 Task: Create Issue Issue0000000394 in Backlog  in Scrum Project Project0000000079 in Jira. Create Issue Issue0000000395 in Backlog  in Scrum Project Project0000000079 in Jira. Create Issue Issue0000000396 in Backlog  in Scrum Project Project0000000080 in Jira. Create Issue Issue0000000397 in Backlog  in Scrum Project Project0000000080 in Jira. Create Issue Issue0000000398 in Backlog  in Scrum Project Project0000000080 in Jira
Action: Mouse moved to (69, 231)
Screenshot: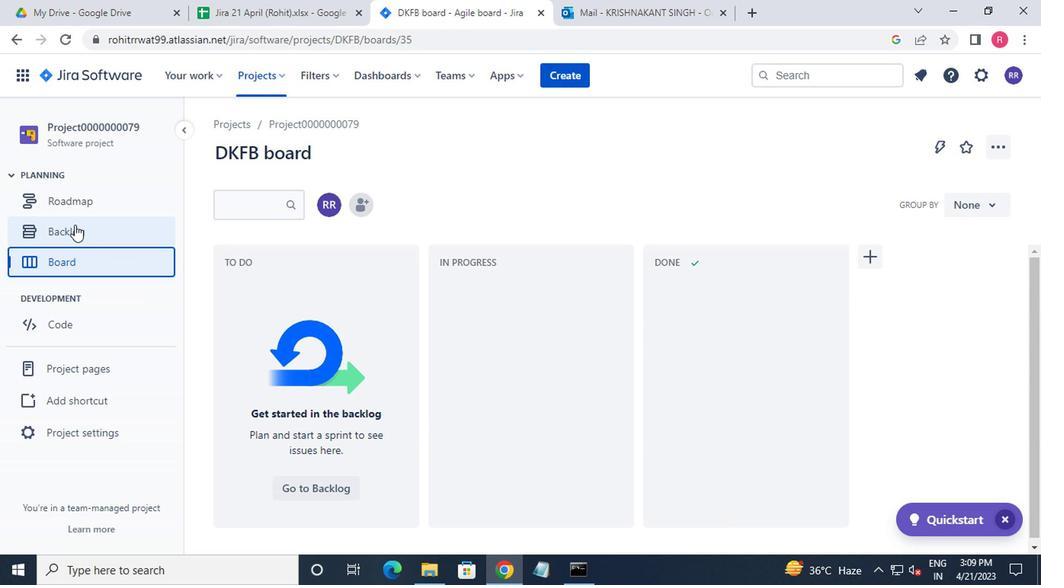 
Action: Mouse pressed left at (69, 231)
Screenshot: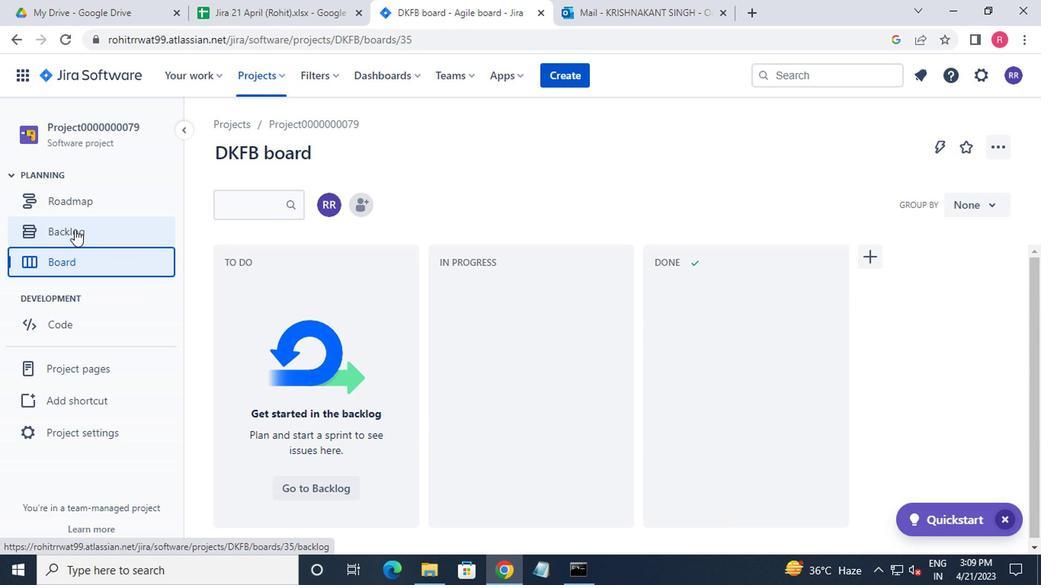 
Action: Mouse moved to (301, 326)
Screenshot: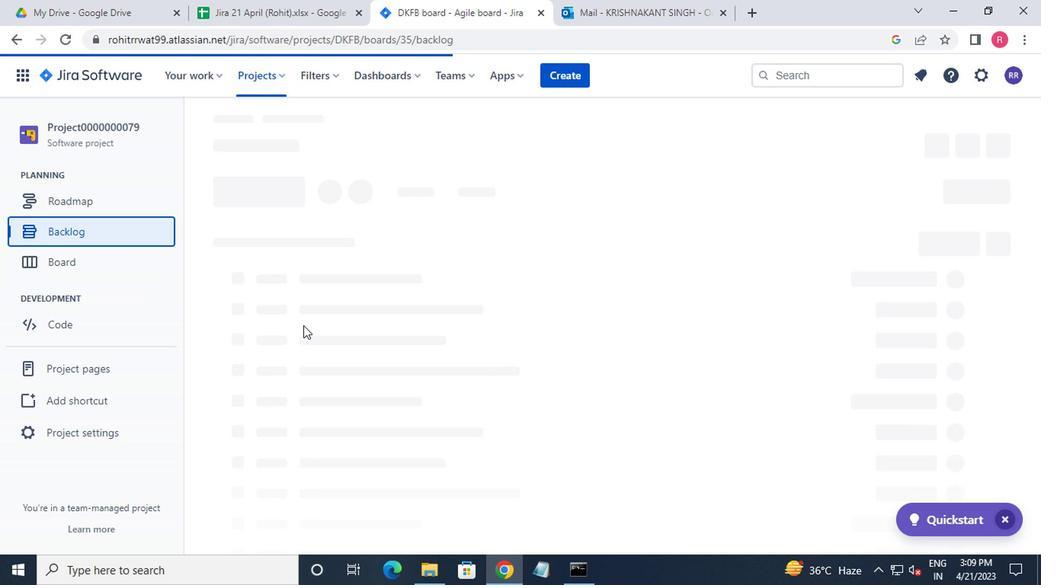 
Action: Mouse scrolled (301, 324) with delta (0, -1)
Screenshot: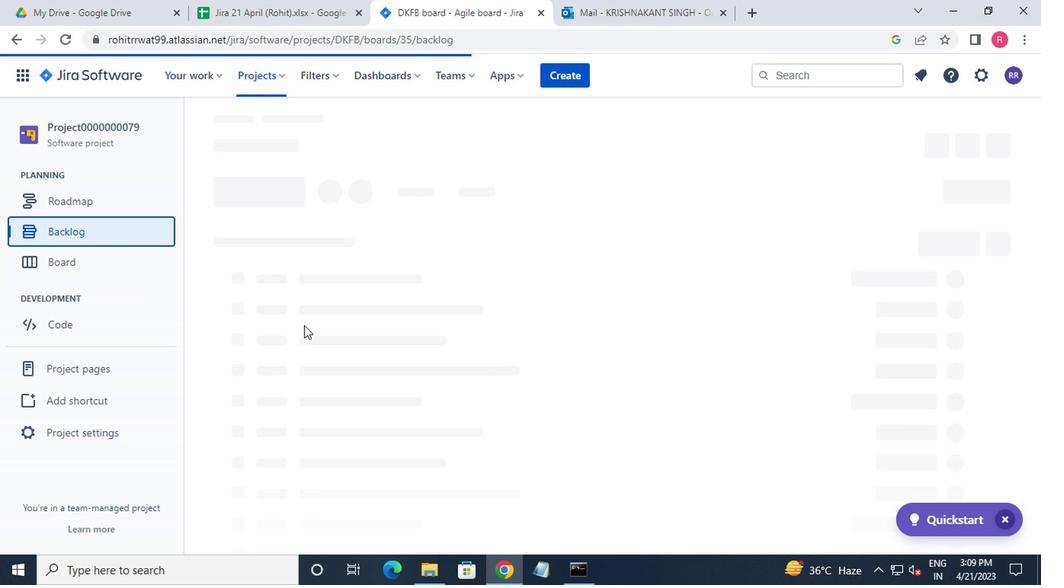 
Action: Mouse moved to (301, 326)
Screenshot: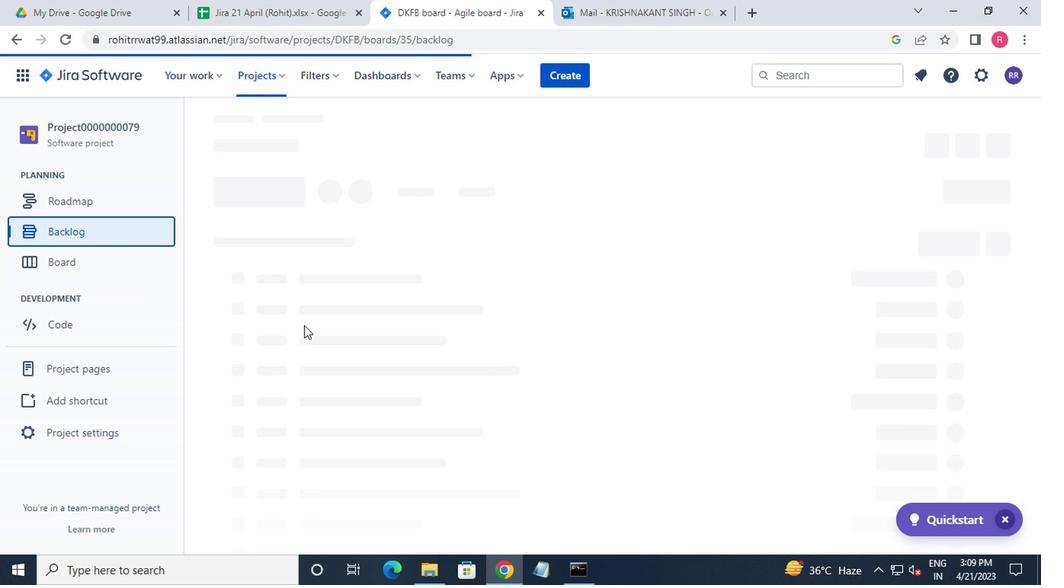 
Action: Mouse scrolled (301, 324) with delta (0, -1)
Screenshot: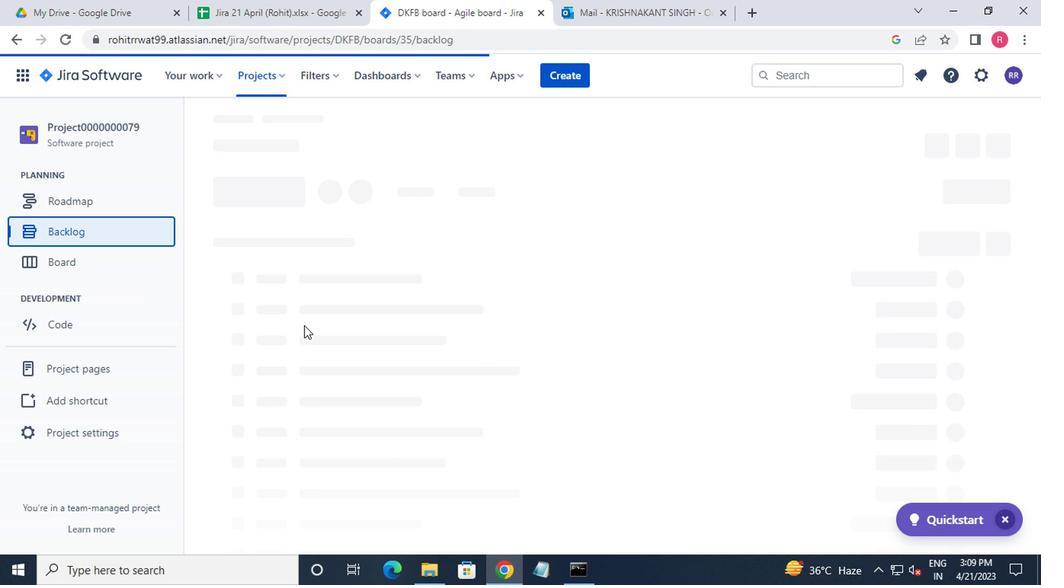 
Action: Mouse moved to (302, 326)
Screenshot: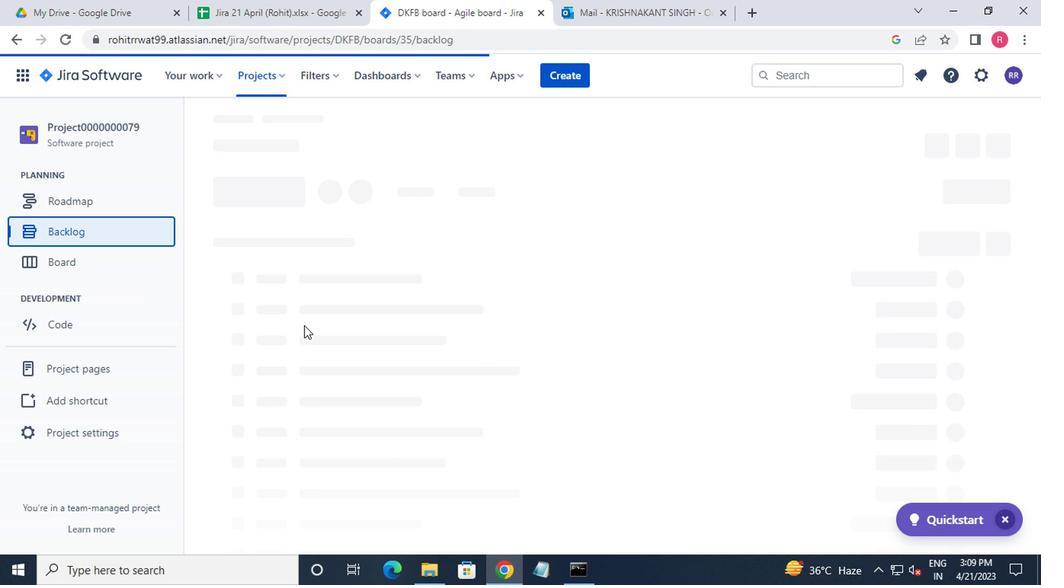 
Action: Mouse scrolled (302, 324) with delta (0, -1)
Screenshot: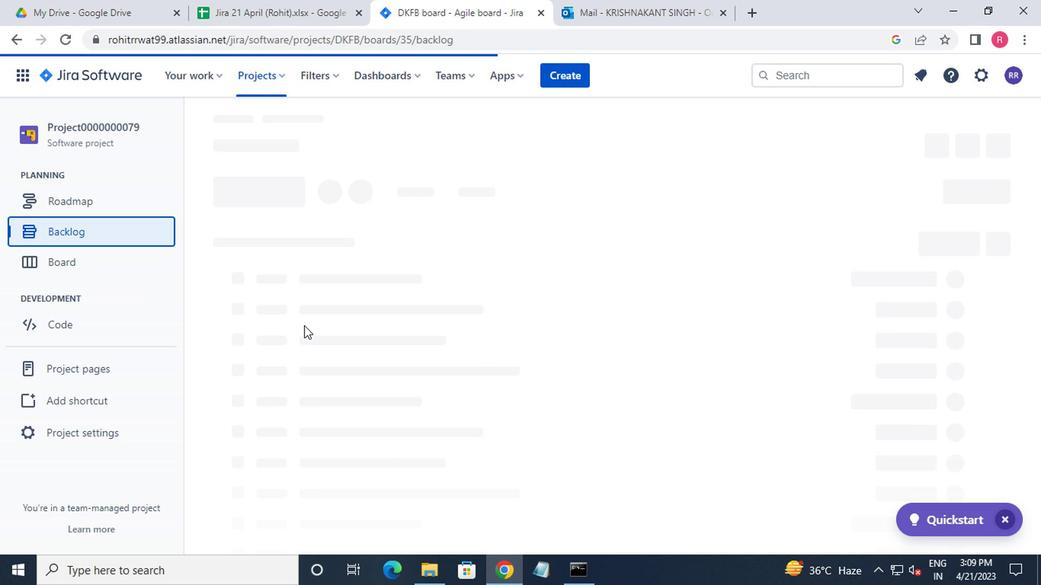 
Action: Mouse scrolled (302, 324) with delta (0, -1)
Screenshot: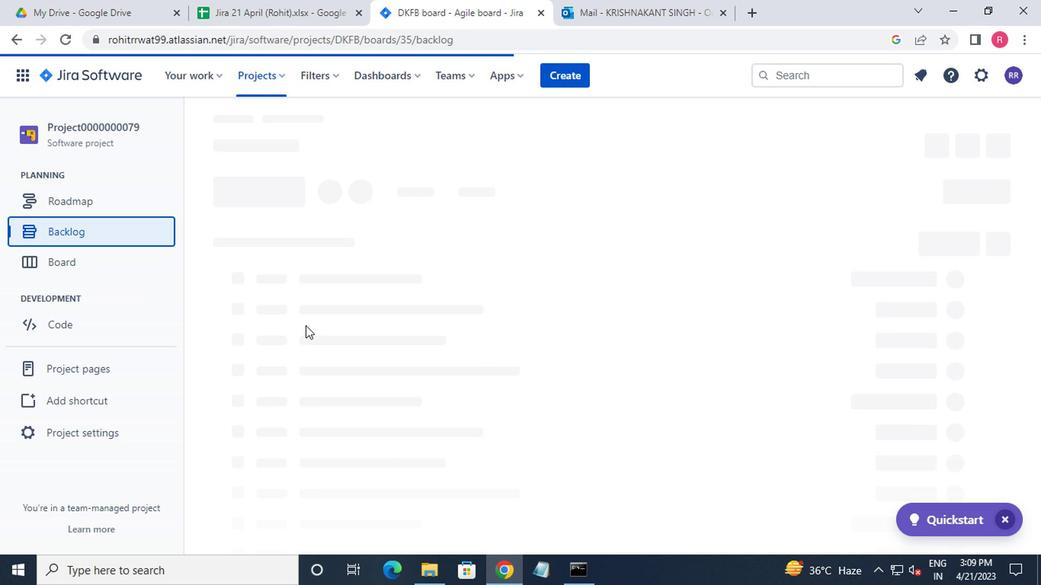 
Action: Mouse moved to (303, 328)
Screenshot: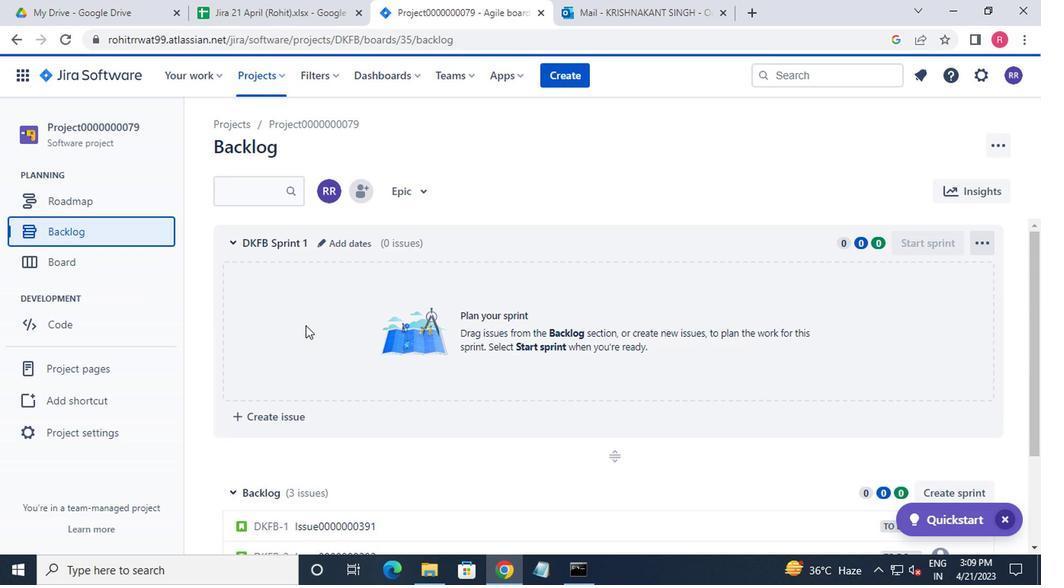 
Action: Mouse scrolled (303, 327) with delta (0, -1)
Screenshot: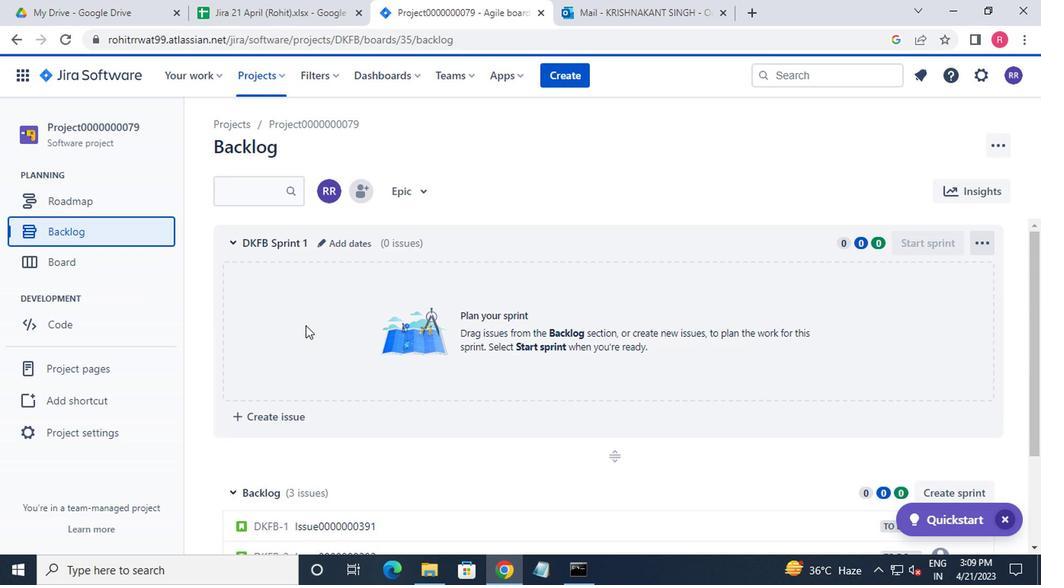 
Action: Mouse moved to (303, 329)
Screenshot: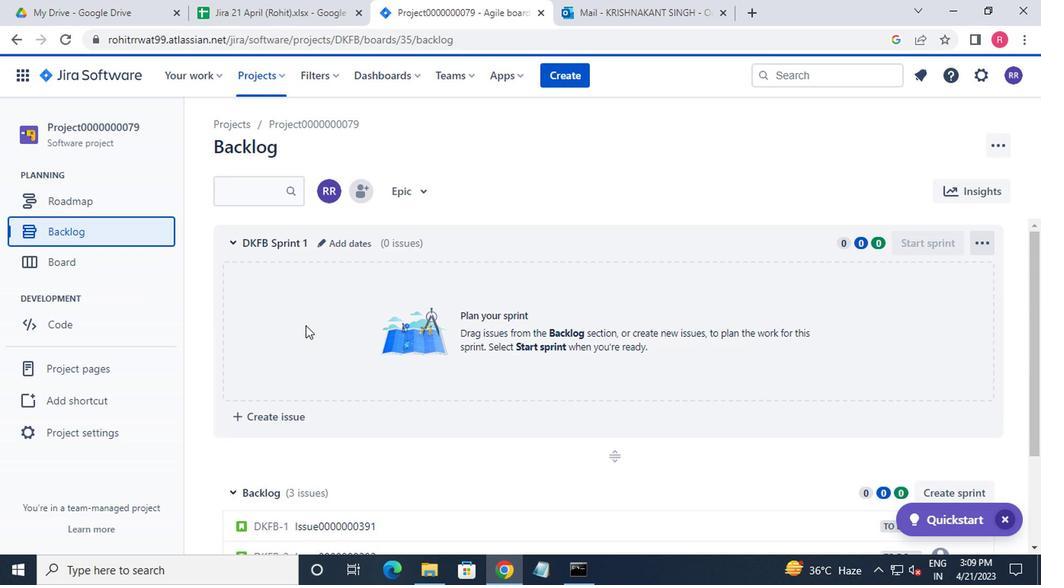 
Action: Mouse scrolled (303, 328) with delta (0, -1)
Screenshot: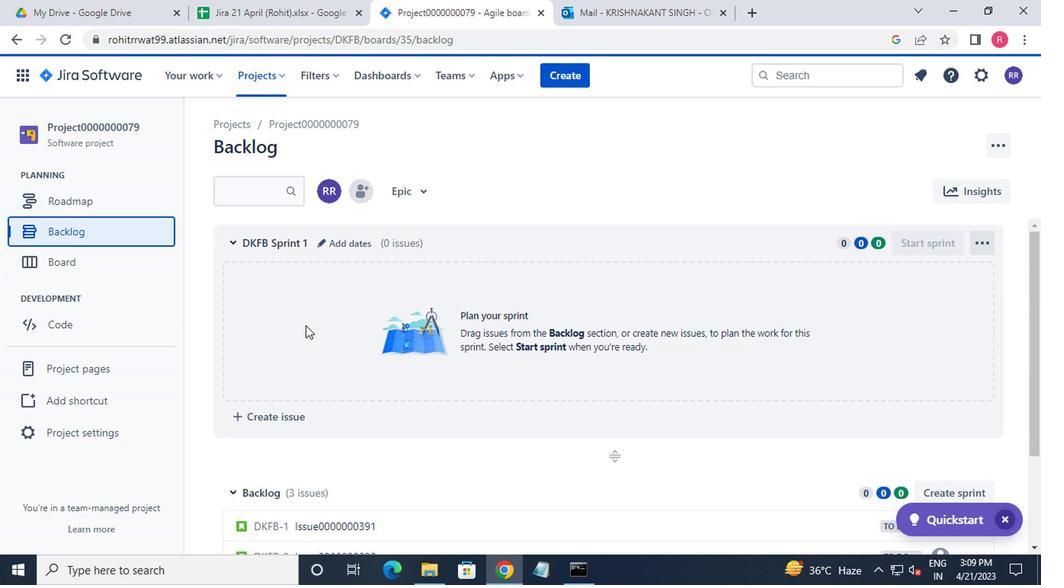 
Action: Mouse moved to (303, 330)
Screenshot: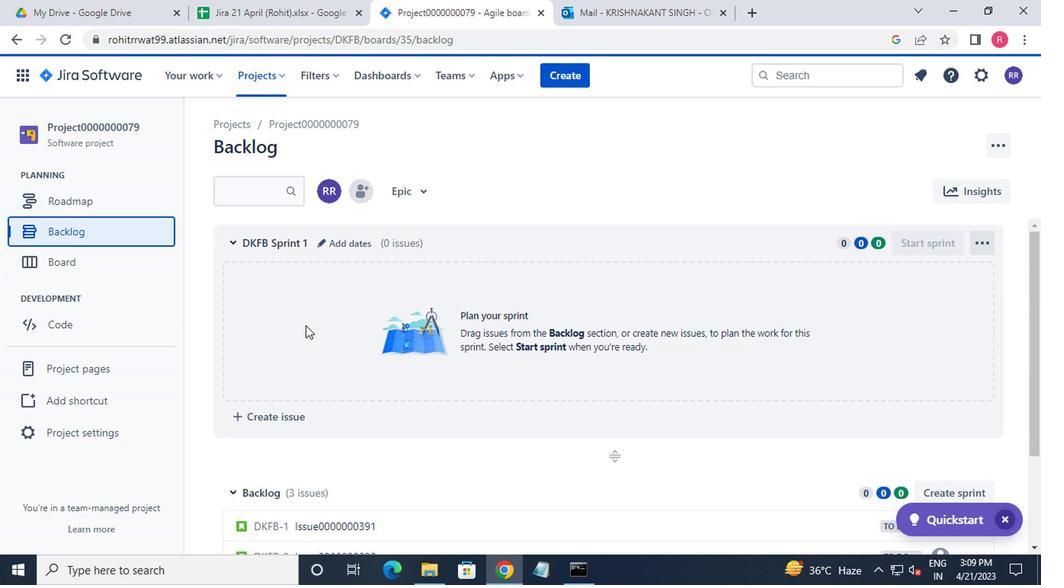 
Action: Mouse scrolled (303, 329) with delta (0, 0)
Screenshot: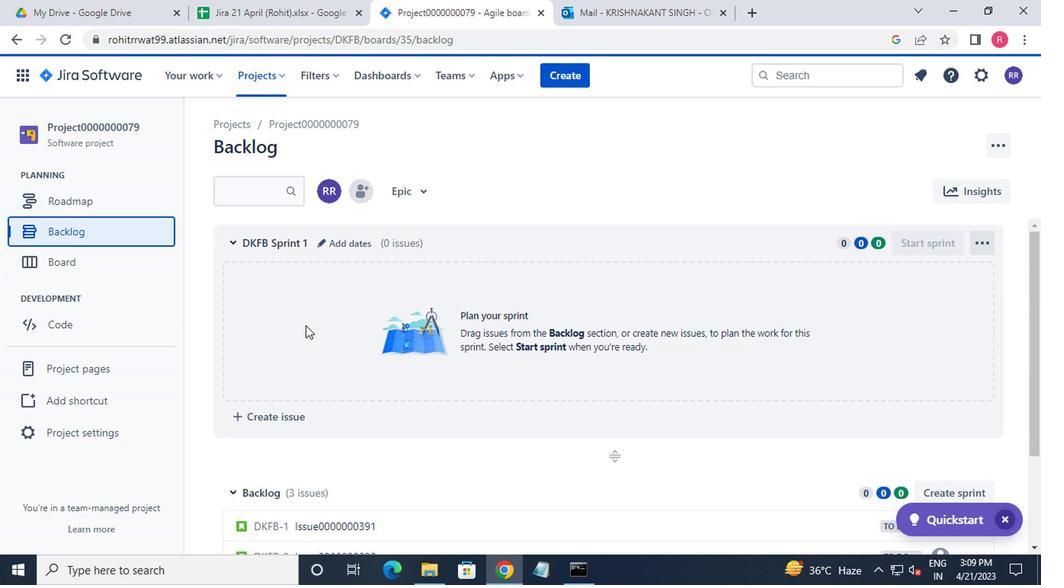 
Action: Mouse moved to (304, 332)
Screenshot: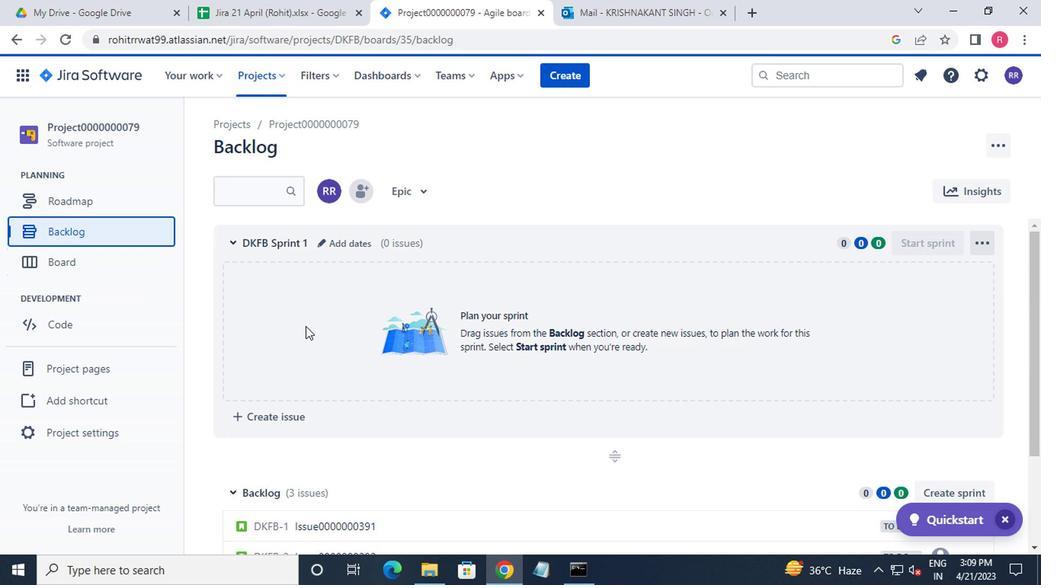 
Action: Mouse scrolled (304, 332) with delta (0, 0)
Screenshot: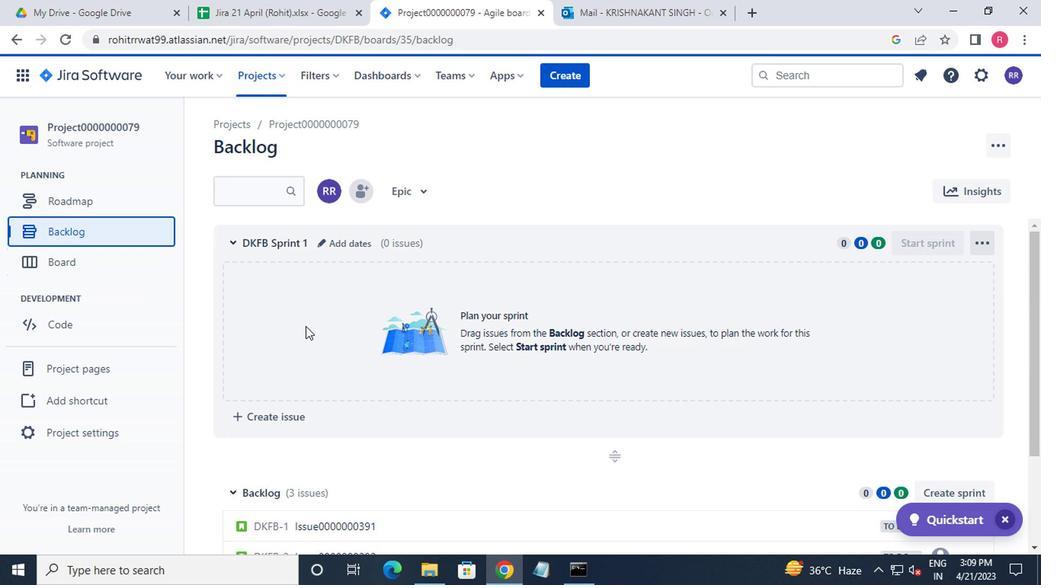 
Action: Mouse moved to (289, 493)
Screenshot: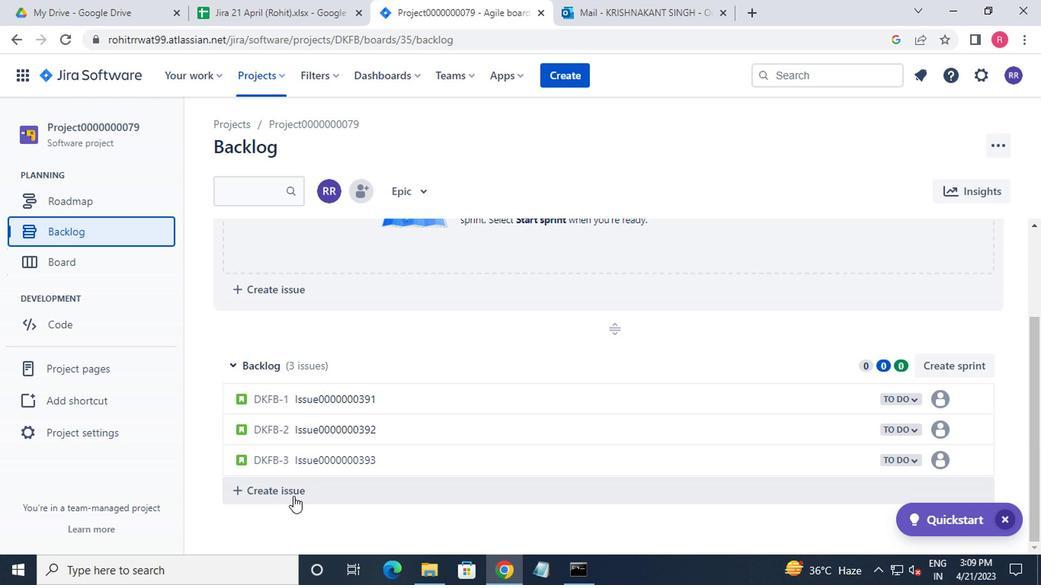 
Action: Mouse pressed left at (289, 493)
Screenshot: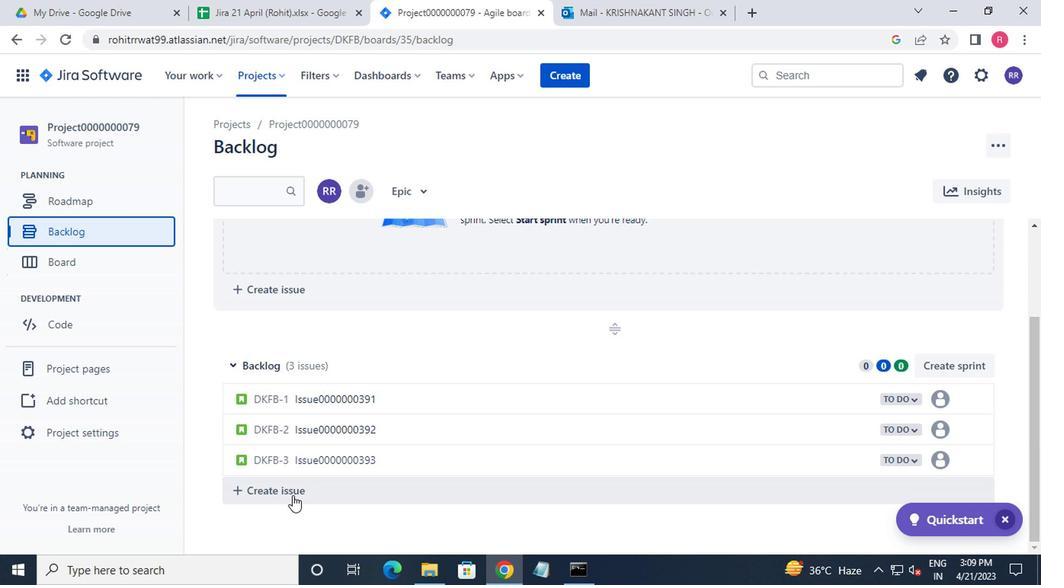 
Action: Mouse moved to (384, 492)
Screenshot: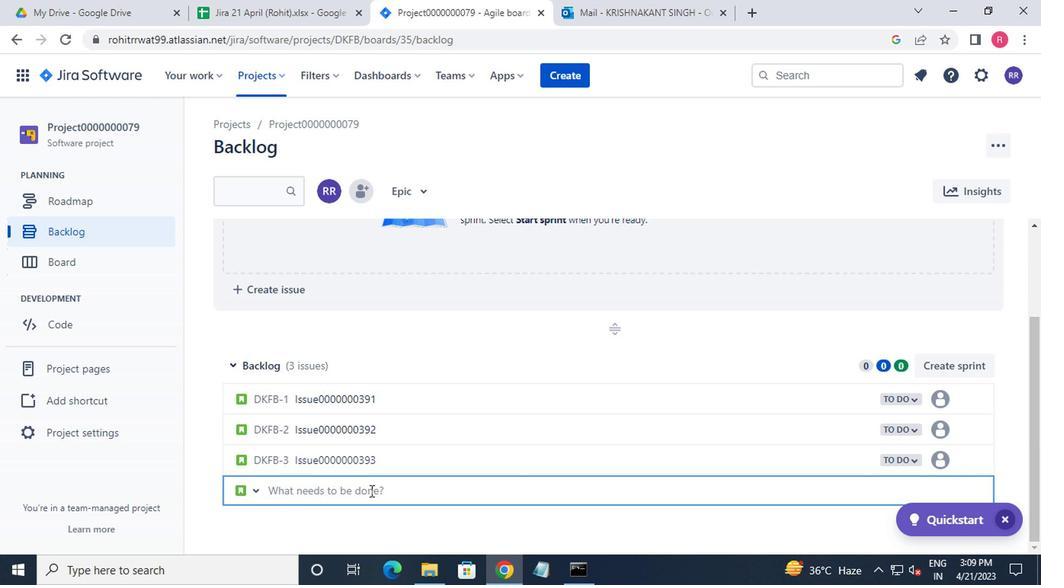 
Action: Key pressed <Key.shift_r>Issue0000000394<Key.enter><Key.shift_r>Issue0000000395<Key.enter>
Screenshot: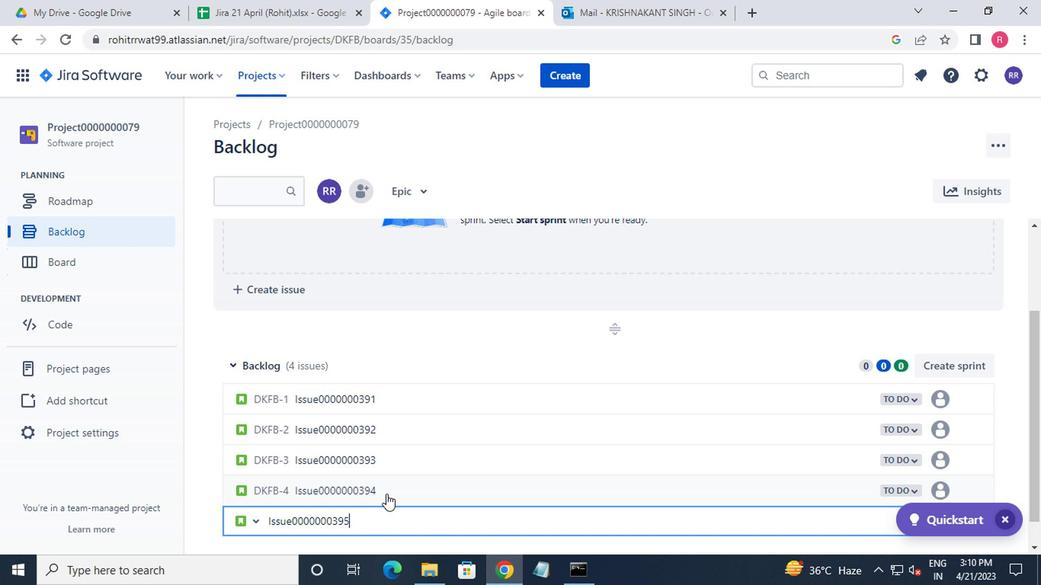 
Action: Mouse moved to (264, 77)
Screenshot: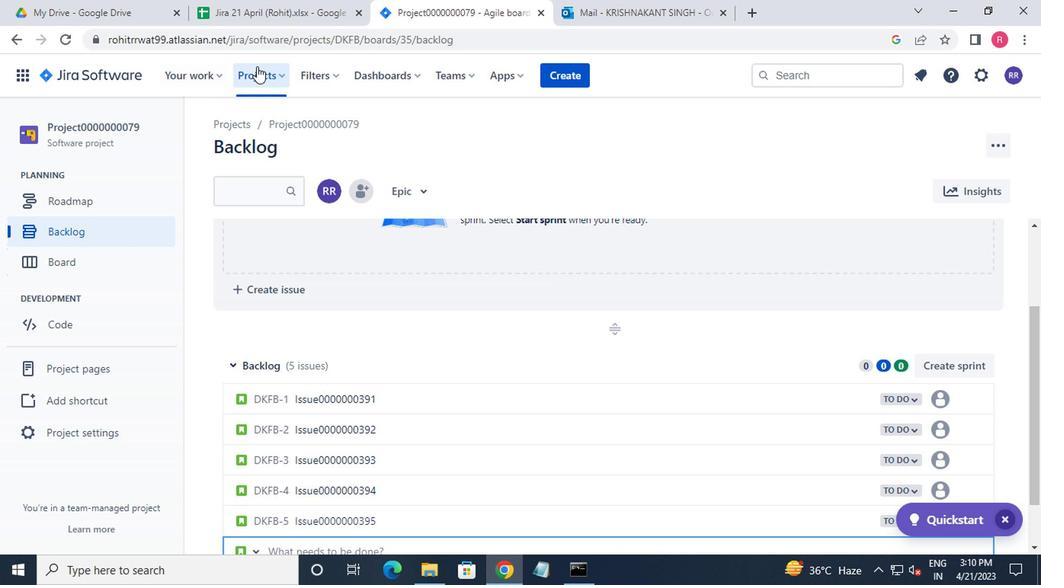 
Action: Mouse pressed left at (264, 77)
Screenshot: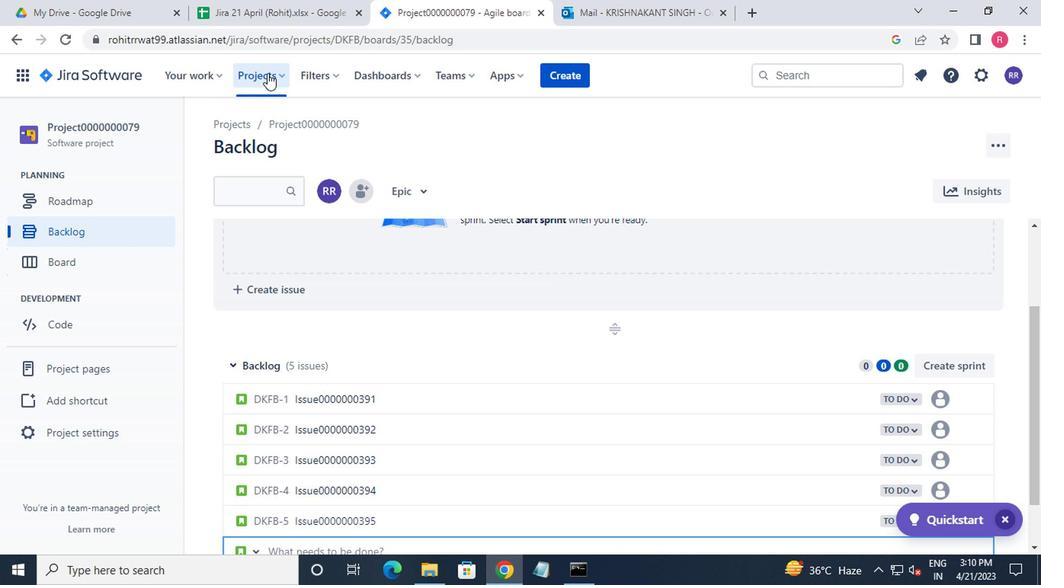 
Action: Mouse moved to (315, 181)
Screenshot: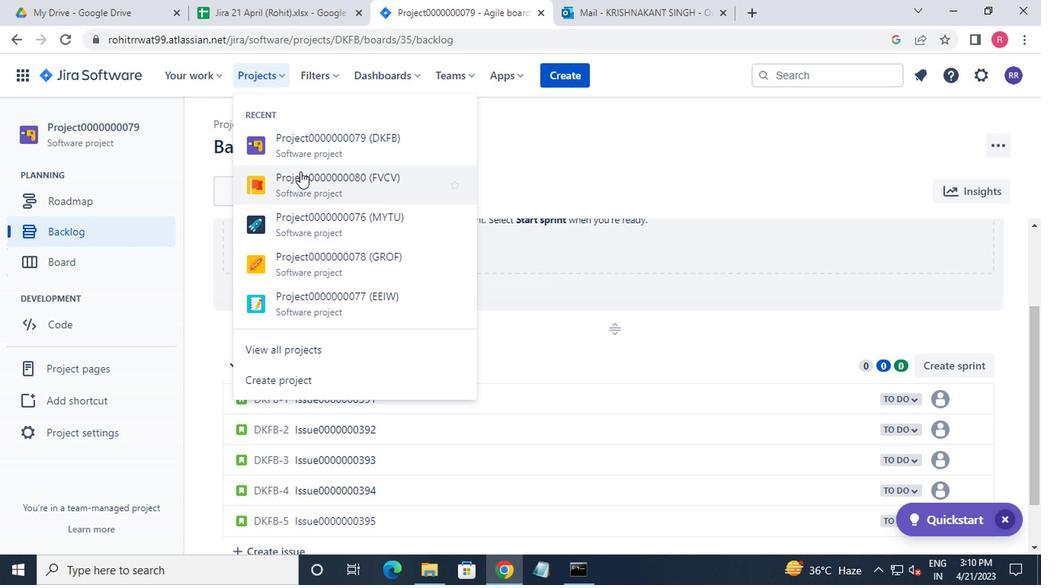 
Action: Mouse pressed left at (315, 181)
Screenshot: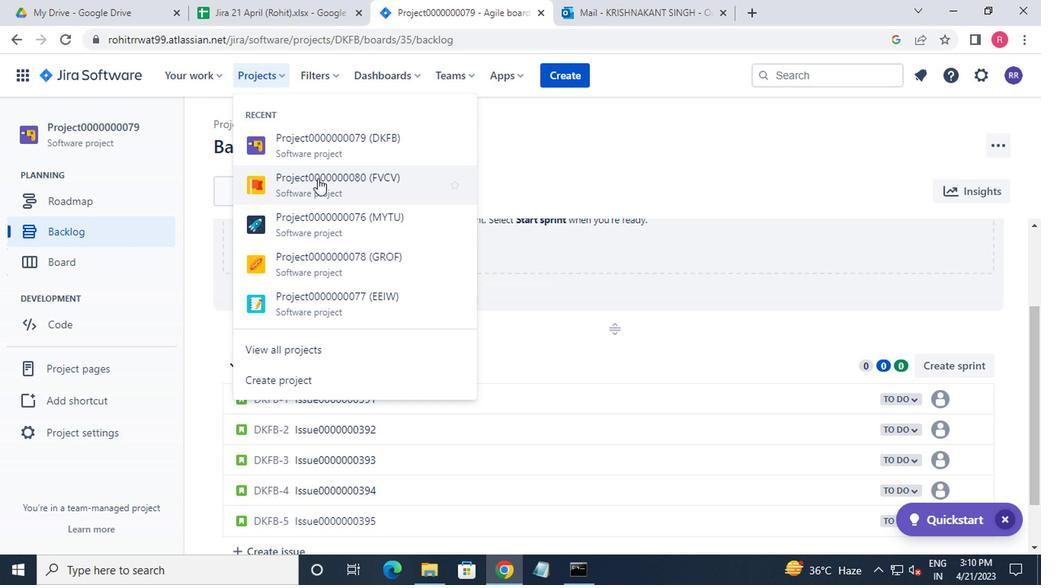 
Action: Mouse moved to (99, 230)
Screenshot: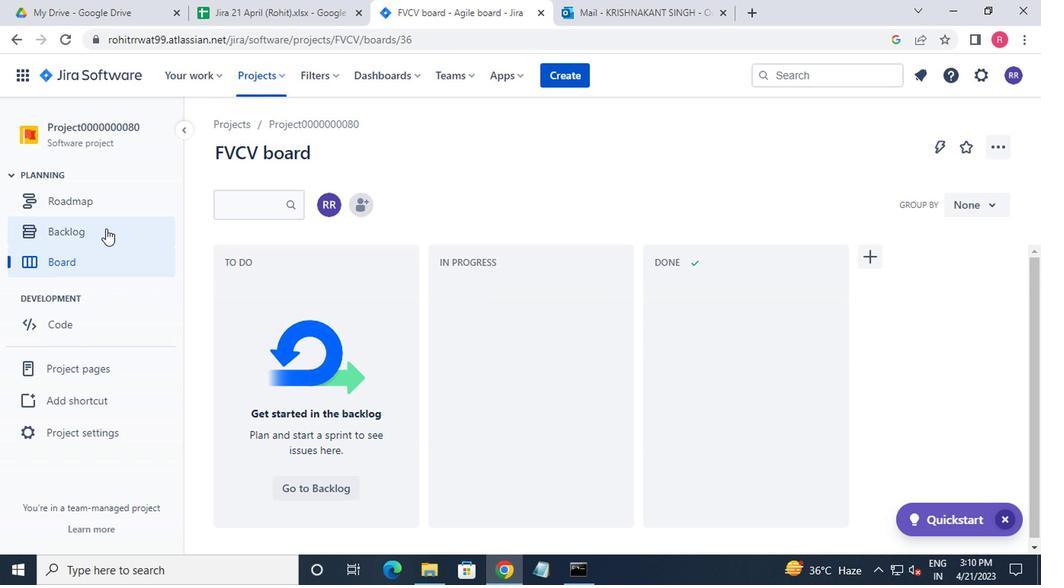 
Action: Mouse pressed left at (99, 230)
Screenshot: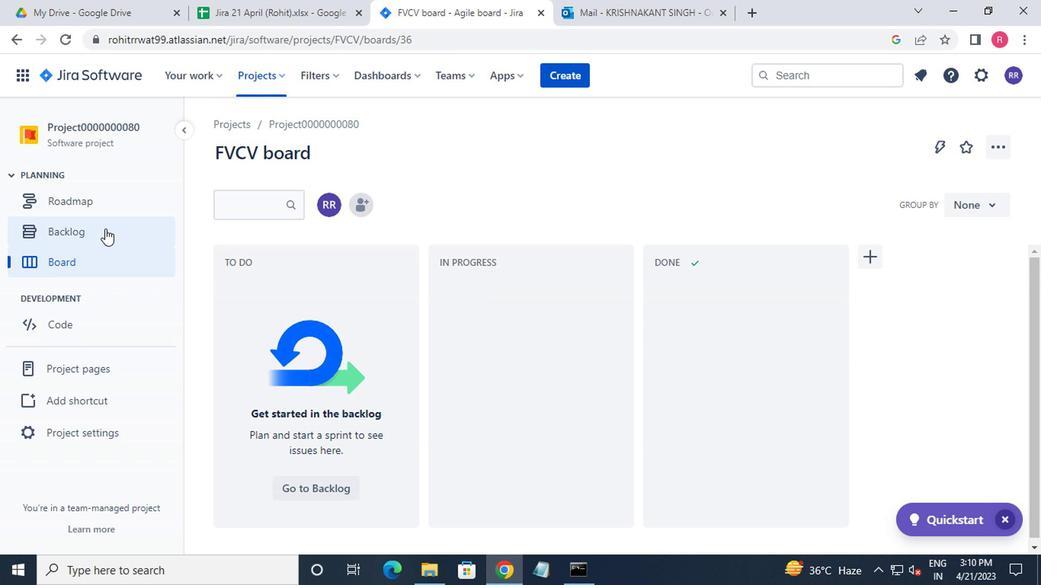 
Action: Mouse moved to (275, 282)
Screenshot: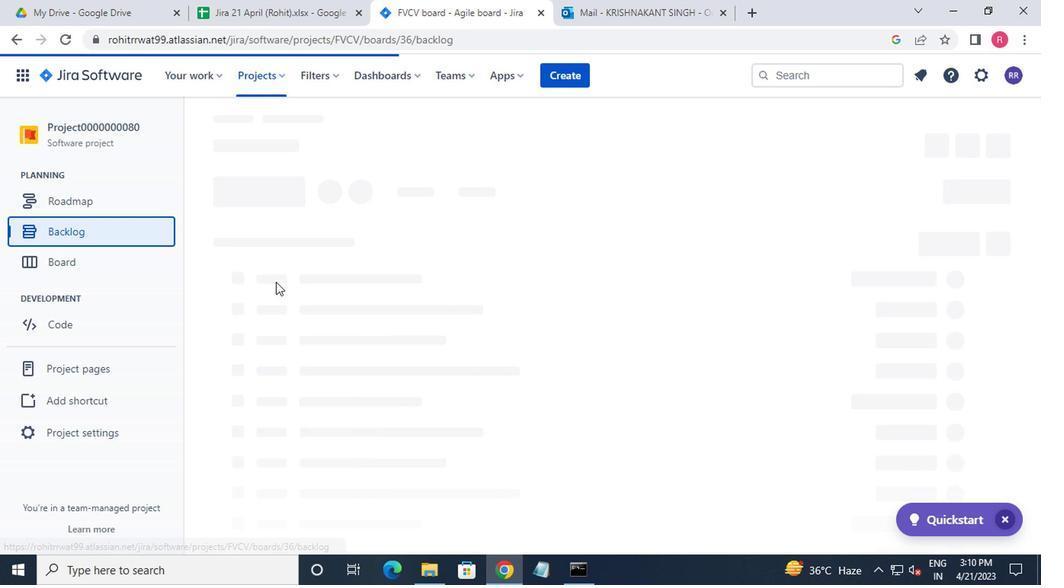 
Action: Mouse scrolled (275, 281) with delta (0, 0)
Screenshot: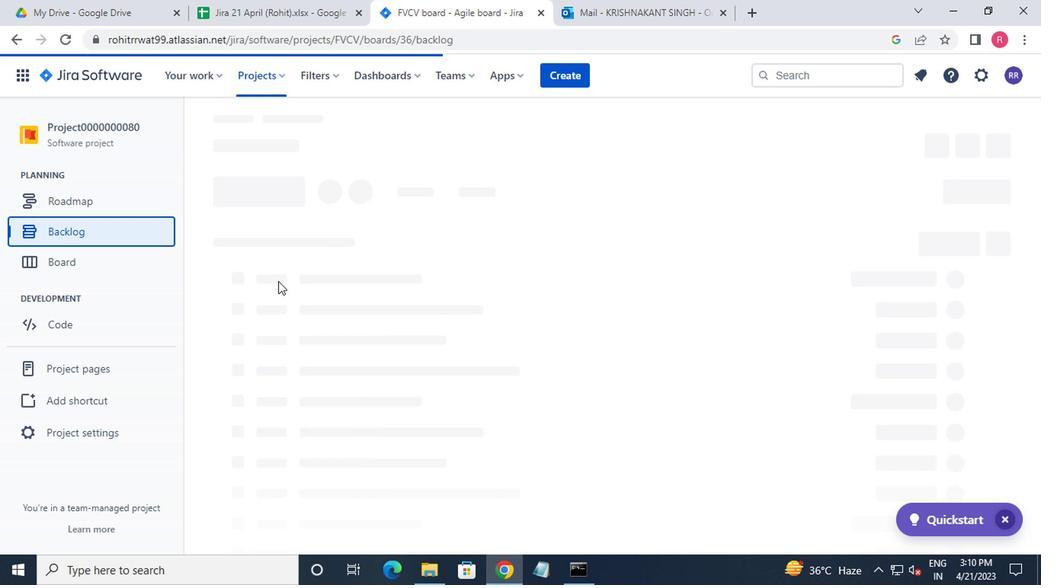 
Action: Mouse scrolled (275, 281) with delta (0, 0)
Screenshot: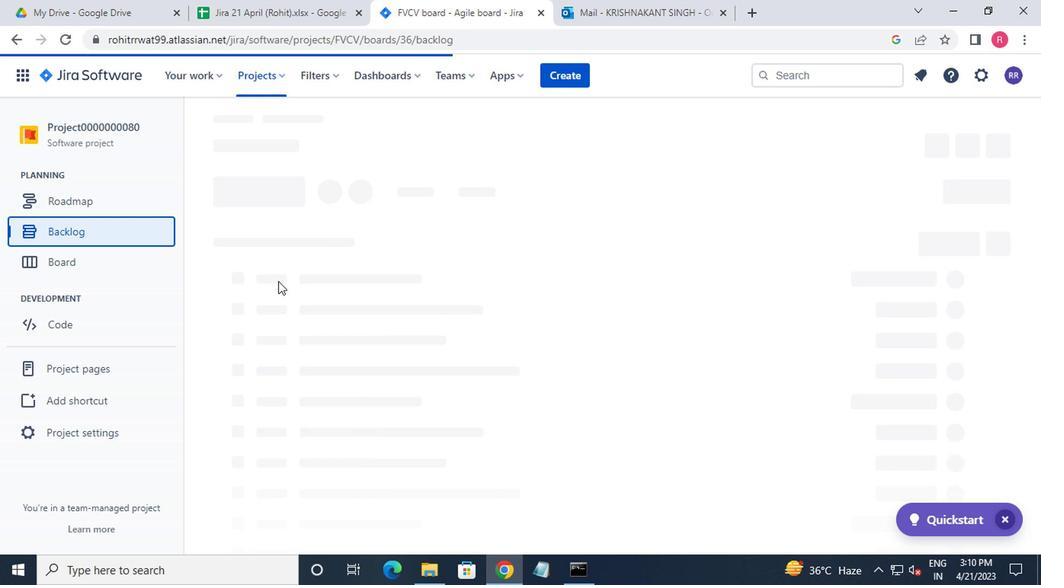 
Action: Mouse scrolled (275, 281) with delta (0, 0)
Screenshot: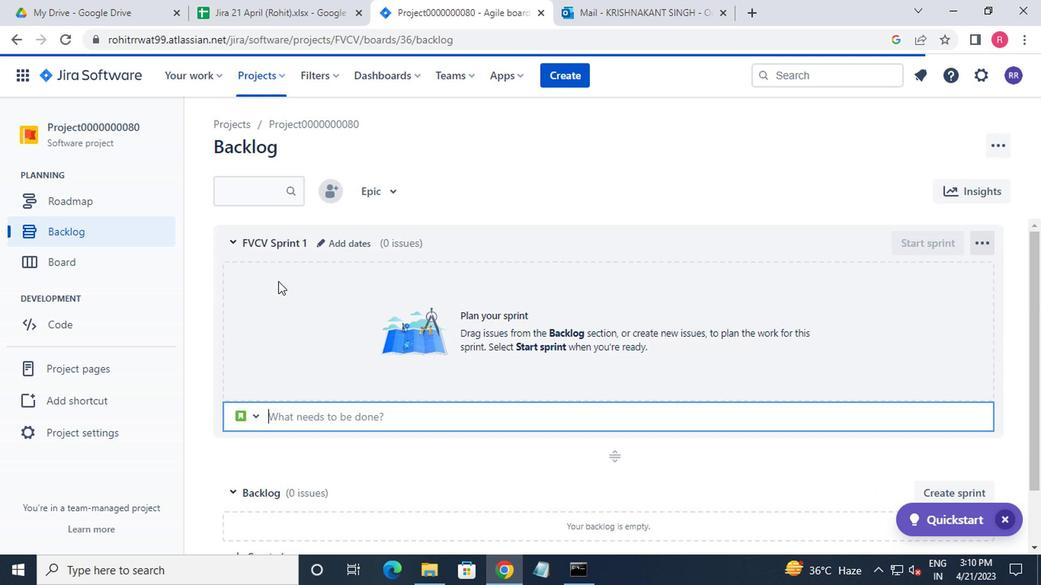 
Action: Mouse scrolled (275, 281) with delta (0, 0)
Screenshot: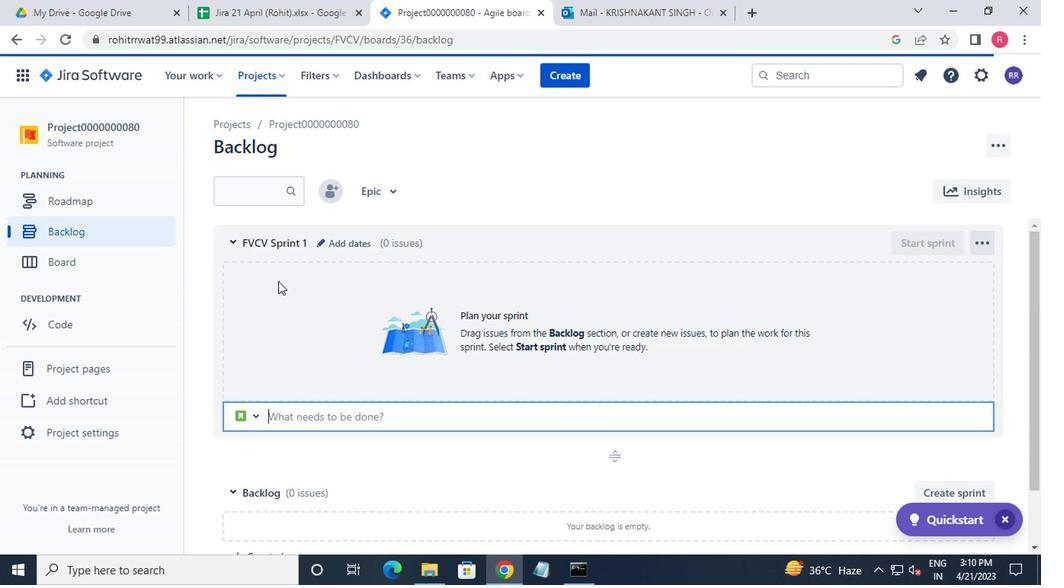 
Action: Mouse moved to (275, 288)
Screenshot: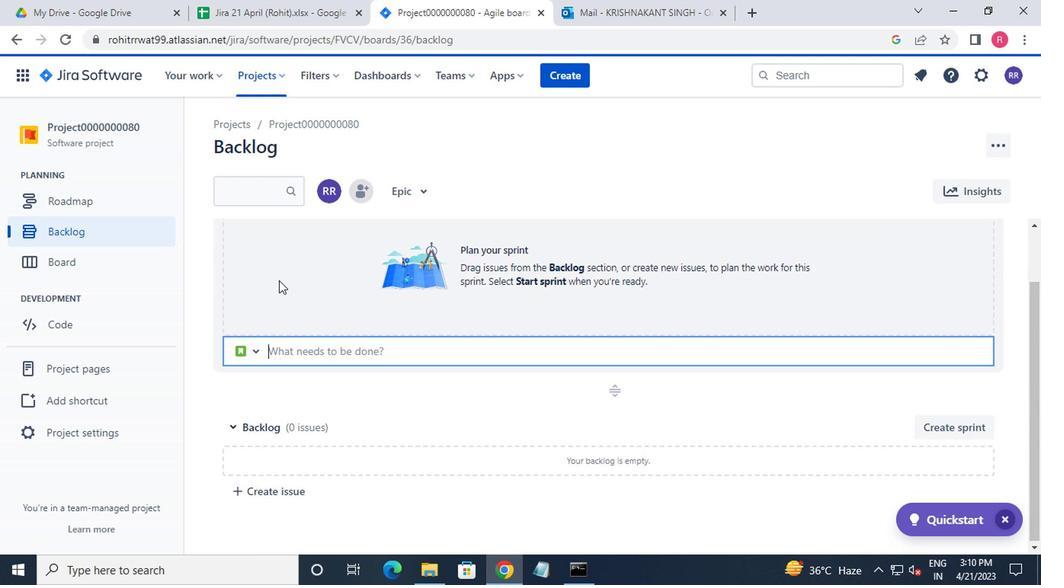 
Action: Mouse scrolled (275, 287) with delta (0, 0)
Screenshot: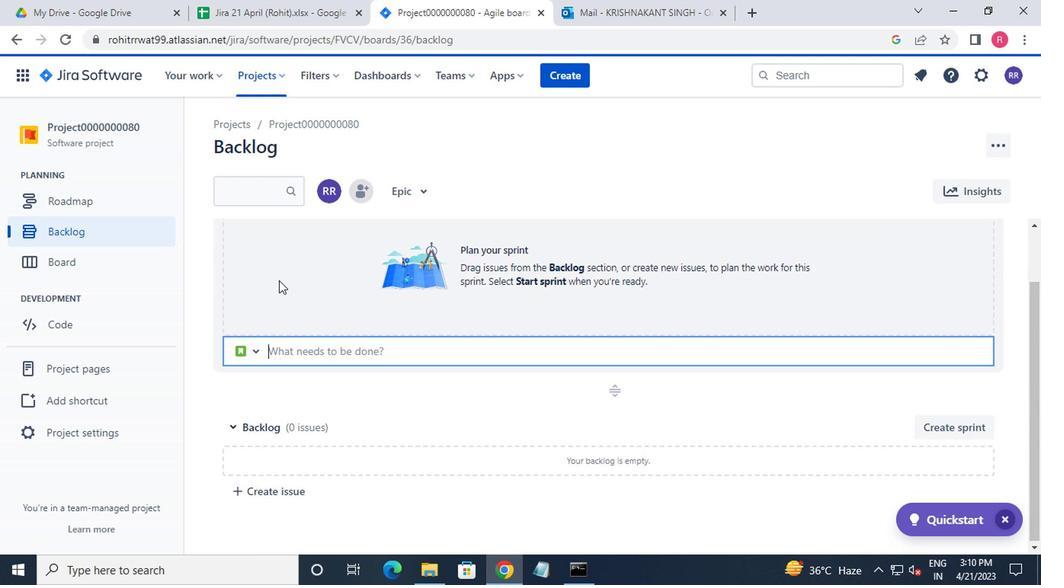 
Action: Mouse moved to (276, 290)
Screenshot: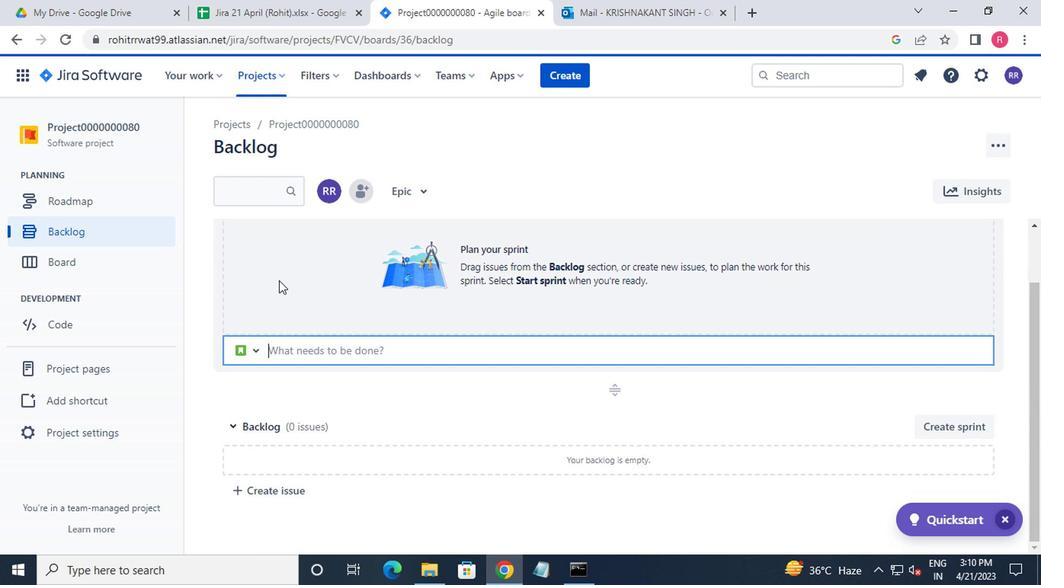 
Action: Mouse scrolled (276, 289) with delta (0, -1)
Screenshot: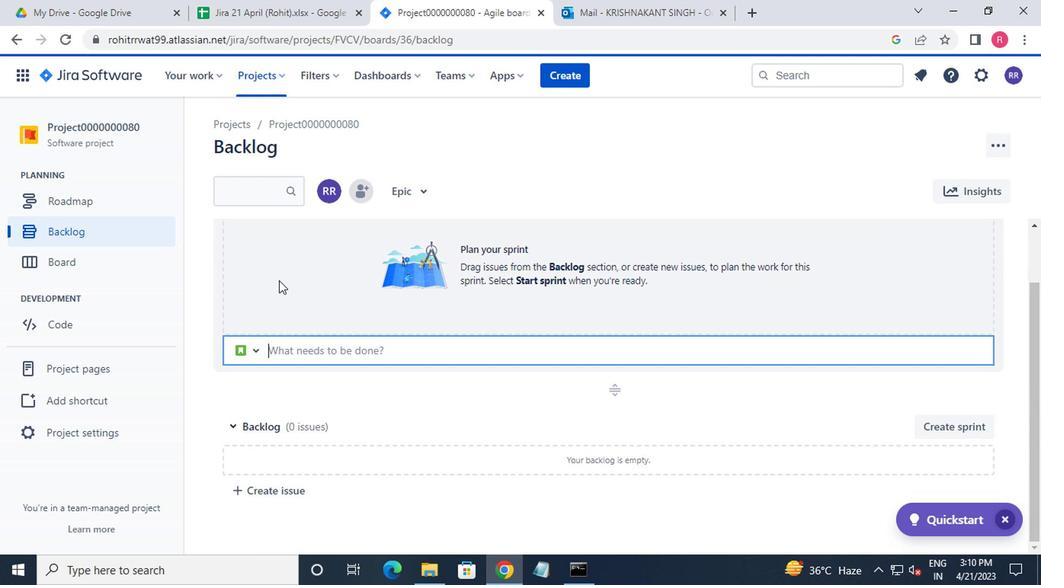 
Action: Mouse moved to (276, 291)
Screenshot: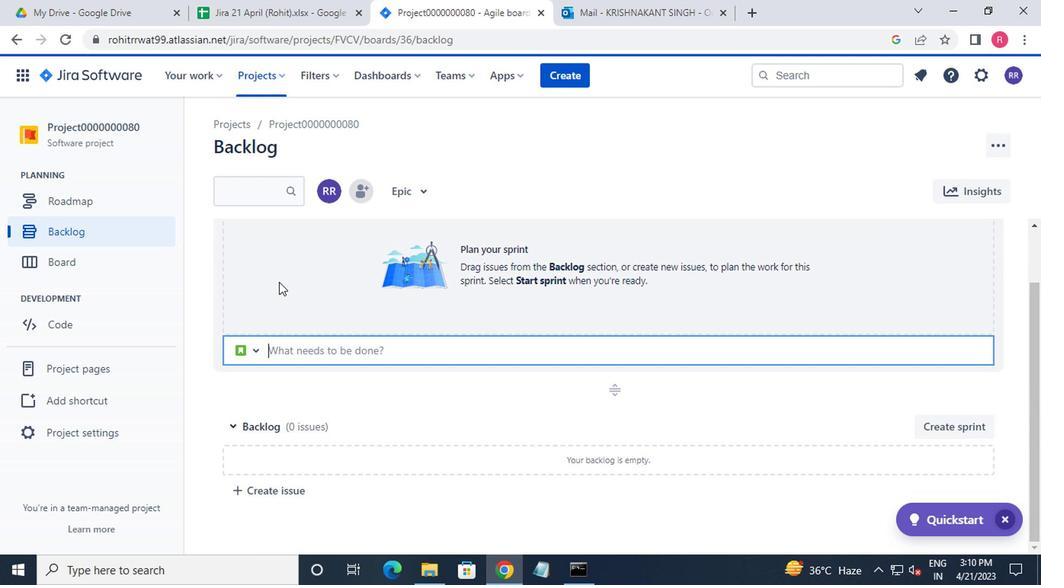 
Action: Mouse scrolled (276, 290) with delta (0, 0)
Screenshot: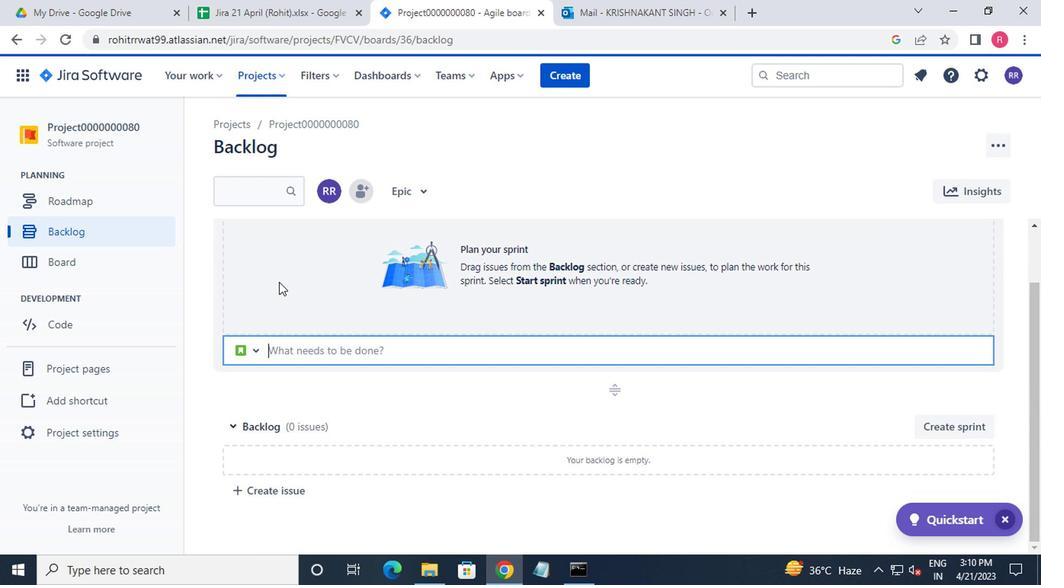 
Action: Mouse moved to (278, 294)
Screenshot: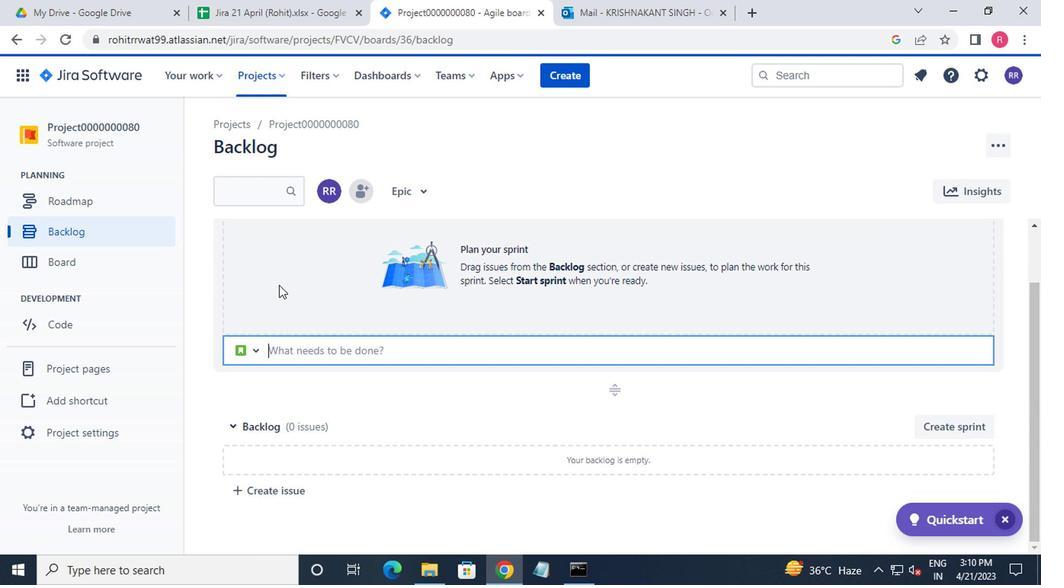 
Action: Mouse scrolled (278, 293) with delta (0, -1)
Screenshot: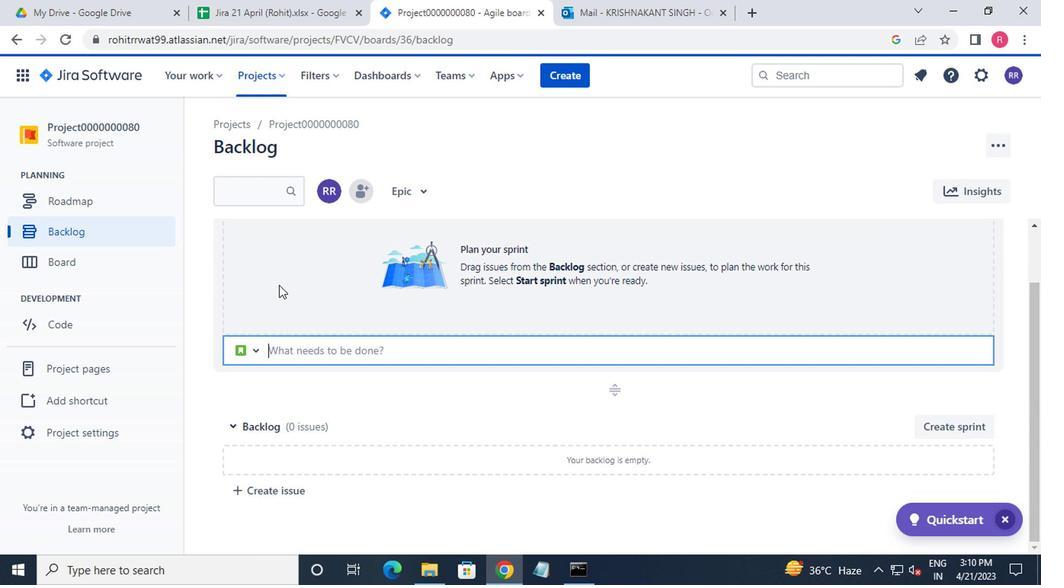 
Action: Mouse moved to (271, 493)
Screenshot: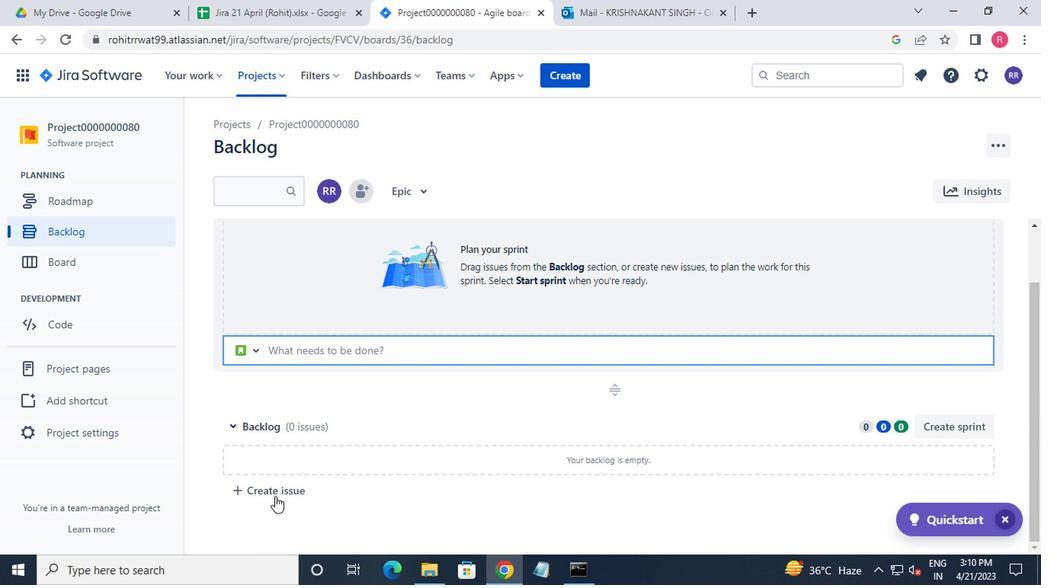 
Action: Mouse pressed left at (271, 493)
Screenshot: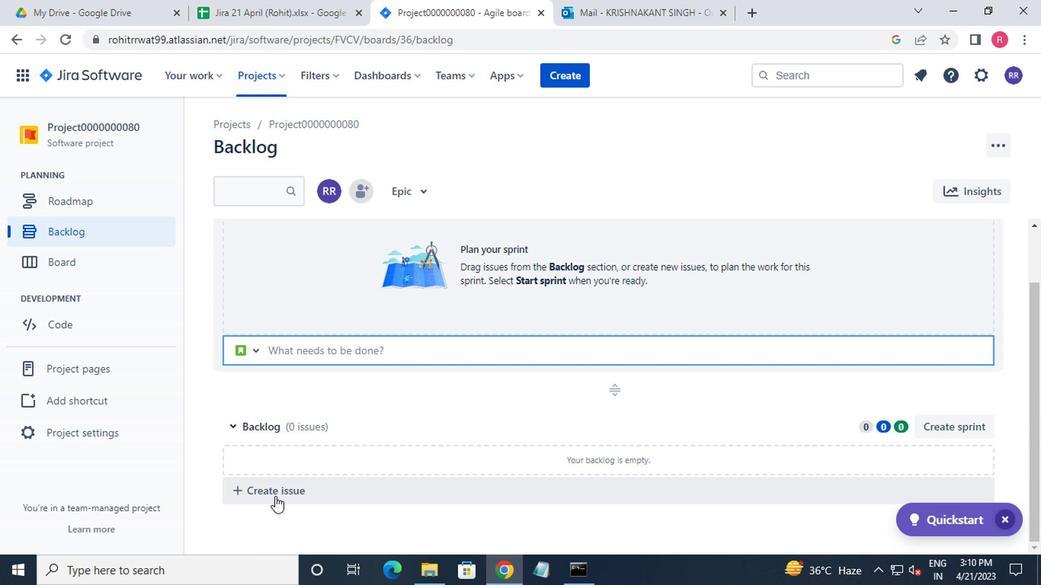 
Action: Mouse moved to (284, 465)
Screenshot: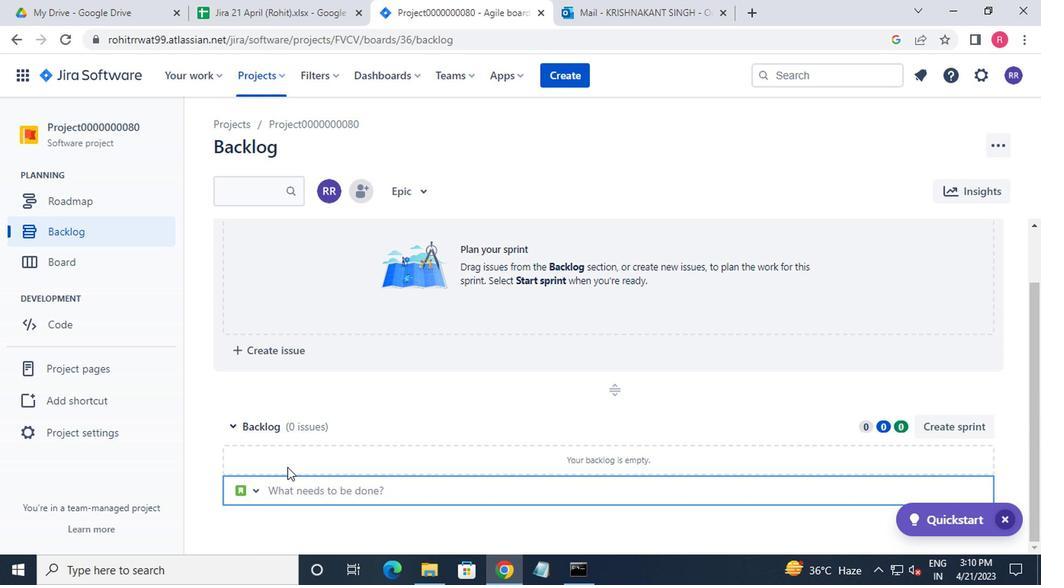 
Action: Key pressed <Key.shift_r>Issue0000000396<Key.enter><Key.shift_r><Key.shift_r><Key.shift_r><Key.shift_r>Issue0000000397<Key.enter><Key.shift_r>Issue0000000398<Key.enter>
Screenshot: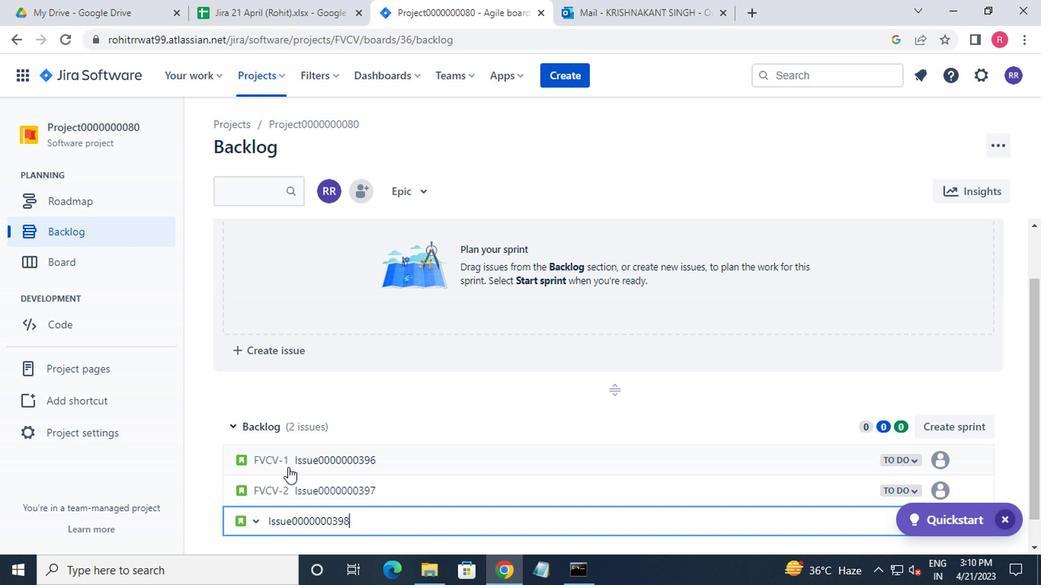 
